 Task: Assign Issue Issue0000000056 to Sprint Sprint0000000034 in Scrum Project Project0000000012 in Jira. Assign Issue Issue0000000057 to Sprint Sprint0000000034 in Scrum Project Project0000000012 in Jira. Assign Issue Issue0000000058 to Sprint Sprint0000000035 in Scrum Project Project0000000012 in Jira. Assign Issue Issue0000000059 to Sprint Sprint0000000035 in Scrum Project Project0000000012 in Jira. Assign Issue Issue0000000060 to Sprint Sprint0000000036 in Scrum Project Project0000000012 in Jira
Action: Mouse moved to (348, 249)
Screenshot: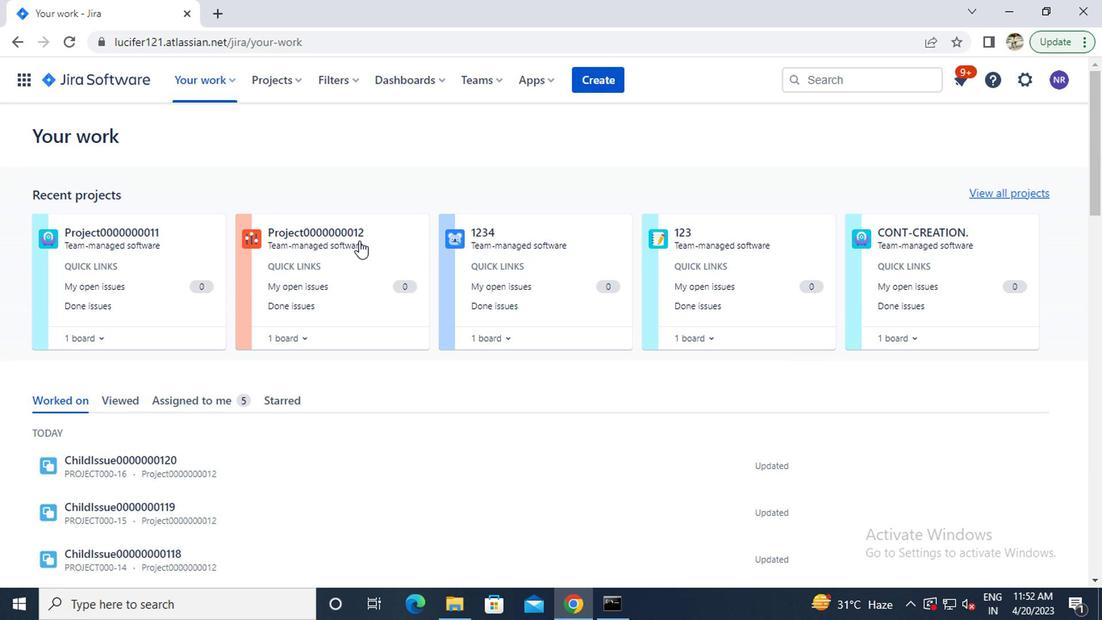 
Action: Mouse pressed left at (348, 249)
Screenshot: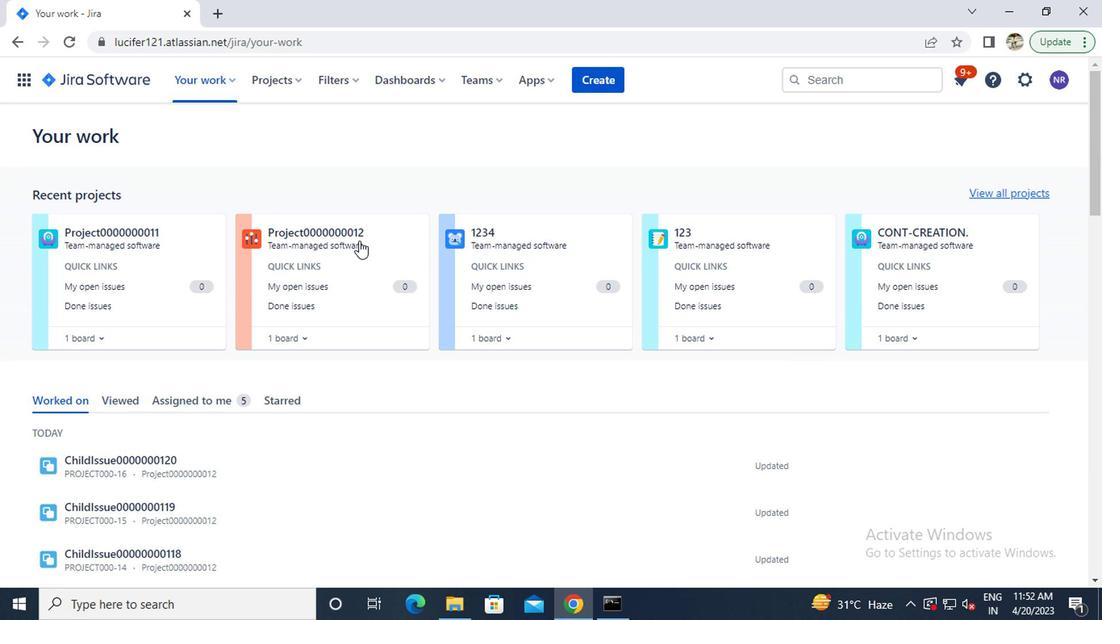 
Action: Mouse moved to (132, 253)
Screenshot: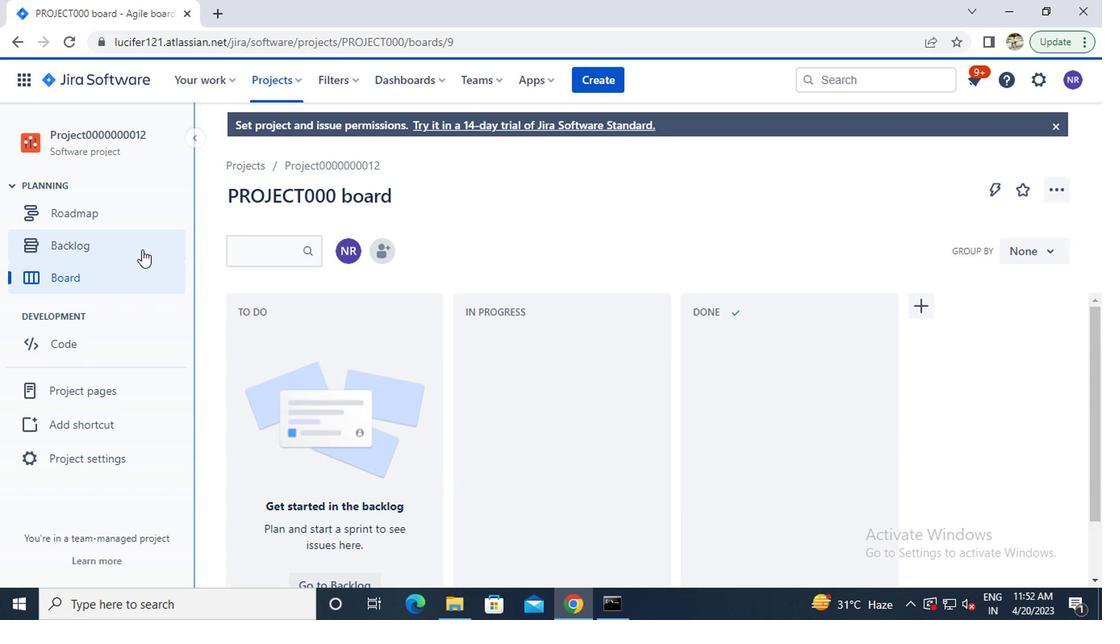 
Action: Mouse pressed left at (132, 253)
Screenshot: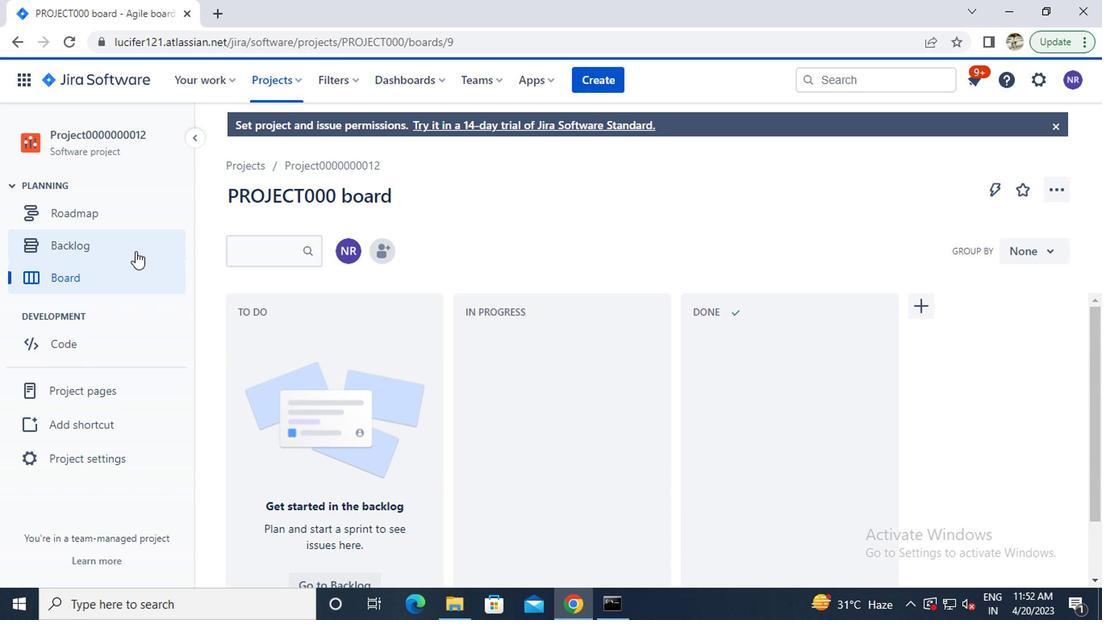 
Action: Mouse moved to (382, 295)
Screenshot: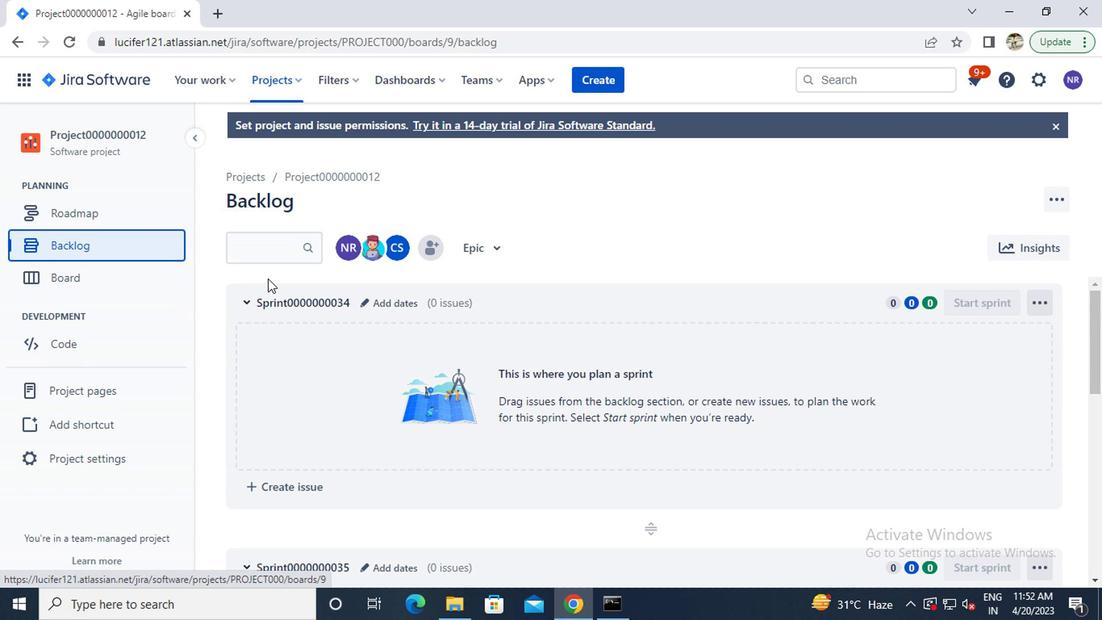 
Action: Mouse scrolled (382, 293) with delta (0, -1)
Screenshot: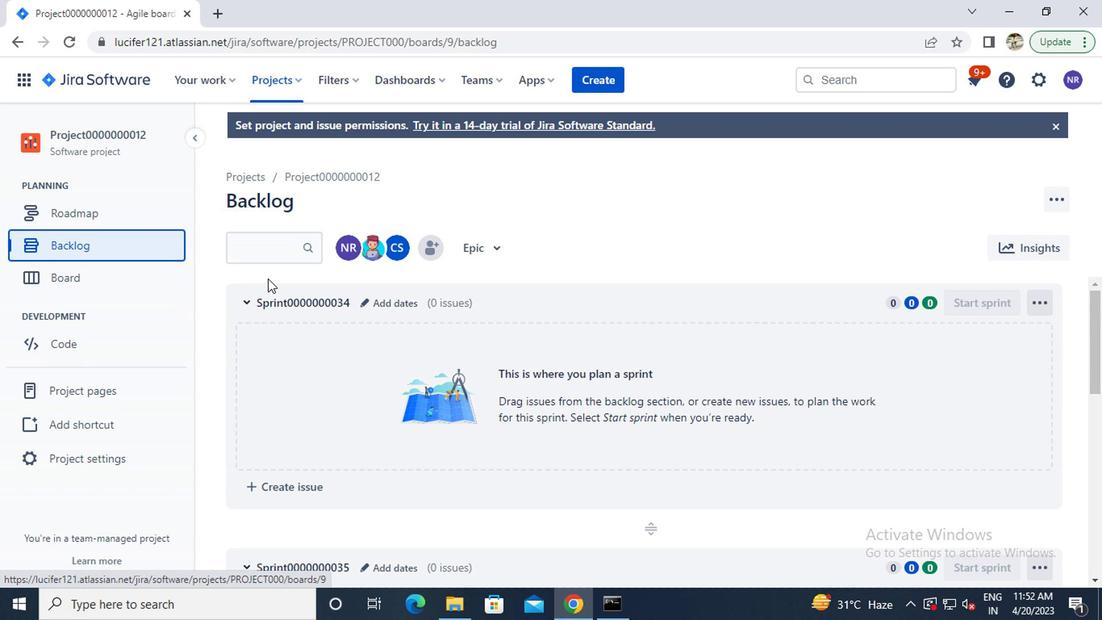 
Action: Mouse moved to (385, 296)
Screenshot: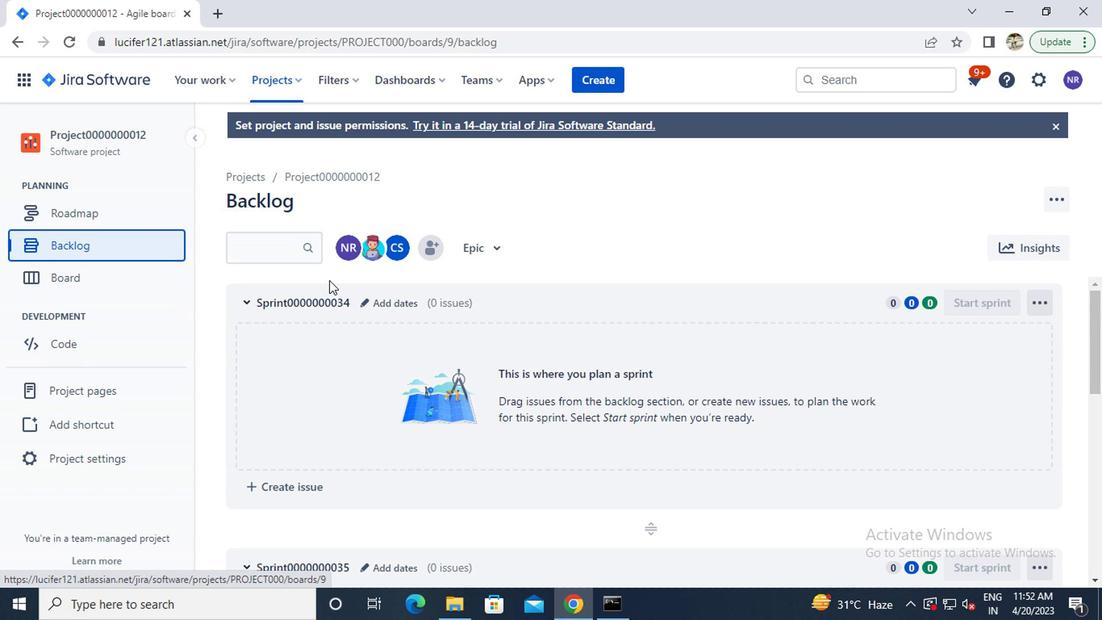 
Action: Mouse scrolled (385, 295) with delta (0, -1)
Screenshot: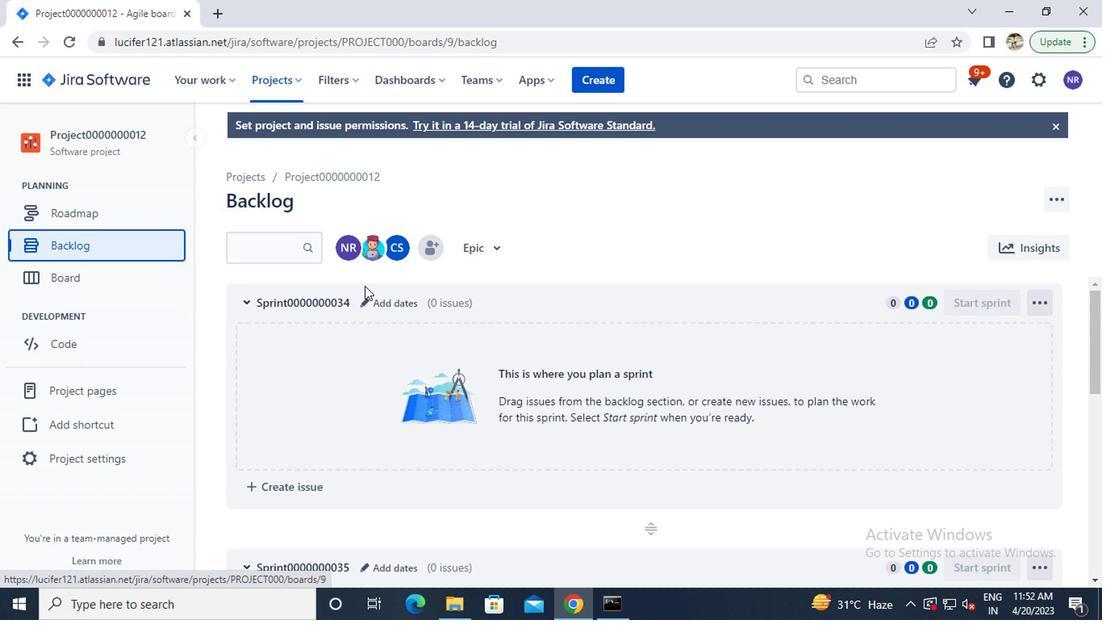 
Action: Mouse moved to (390, 301)
Screenshot: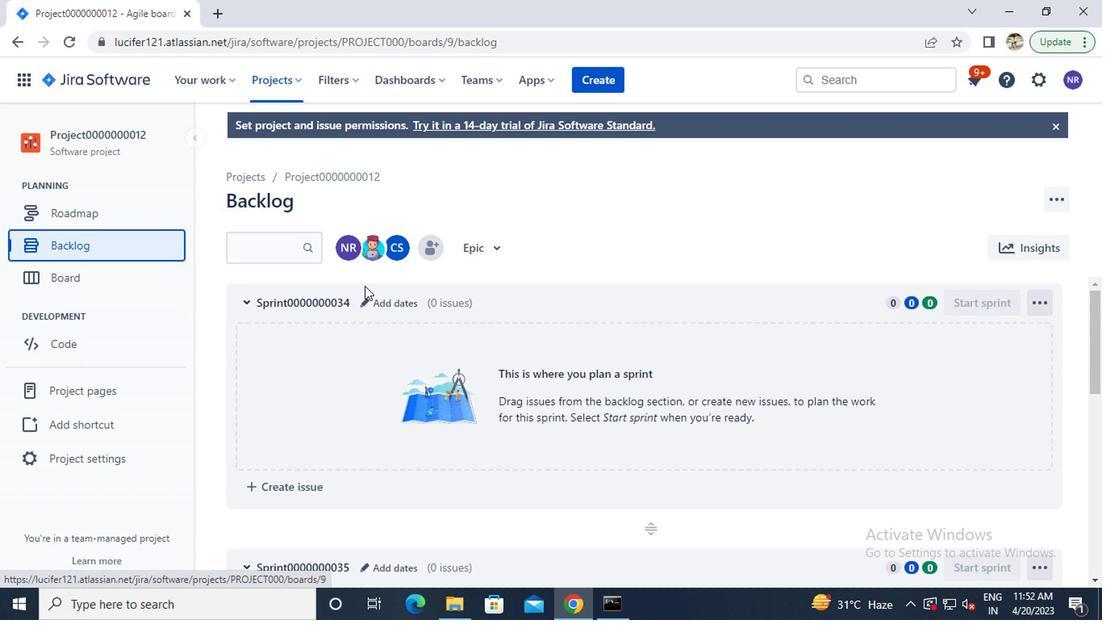 
Action: Mouse scrolled (390, 301) with delta (0, 0)
Screenshot: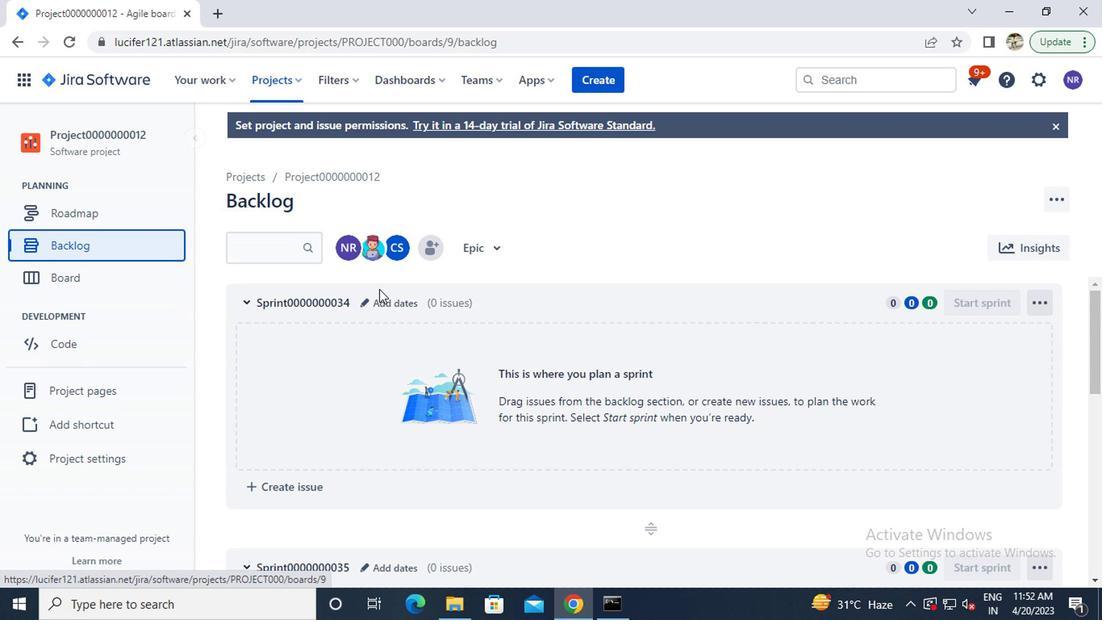 
Action: Mouse moved to (405, 327)
Screenshot: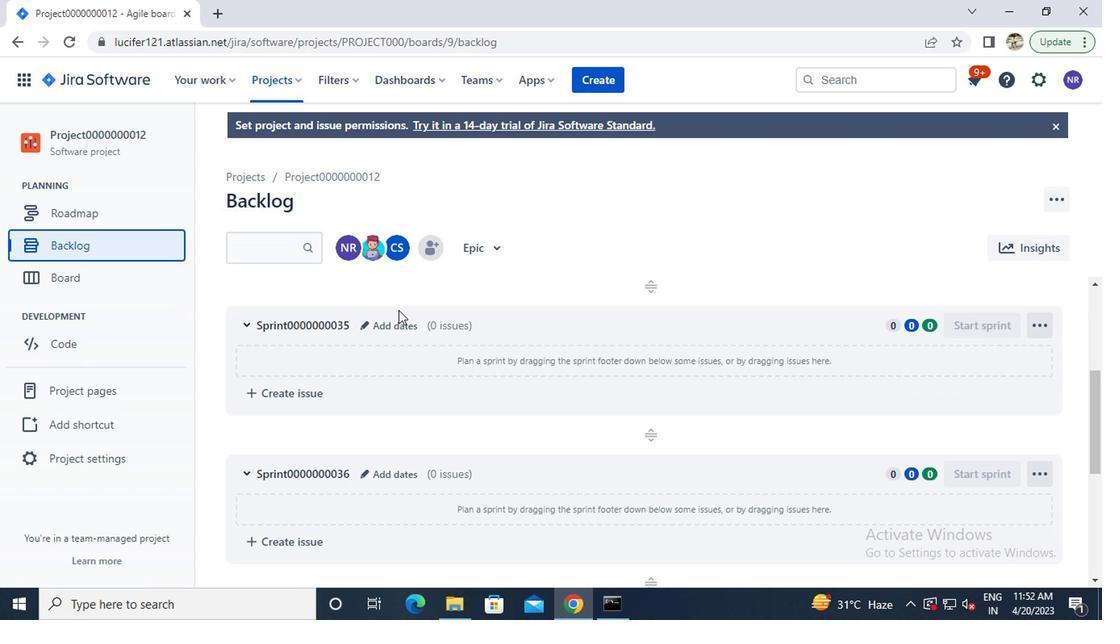 
Action: Mouse scrolled (405, 326) with delta (0, -1)
Screenshot: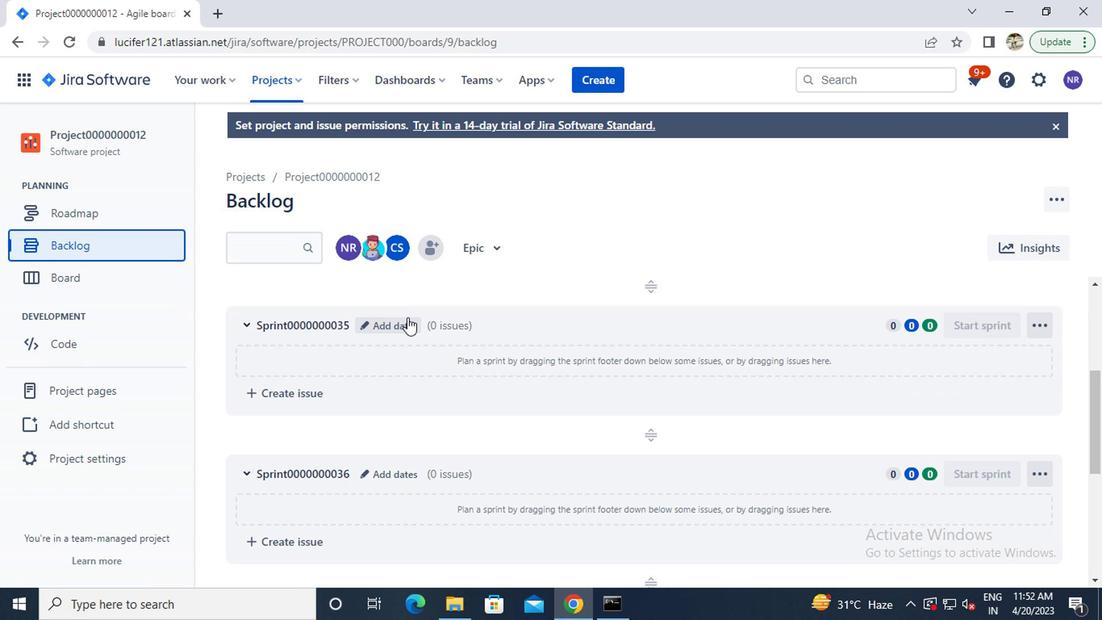 
Action: Mouse scrolled (405, 326) with delta (0, -1)
Screenshot: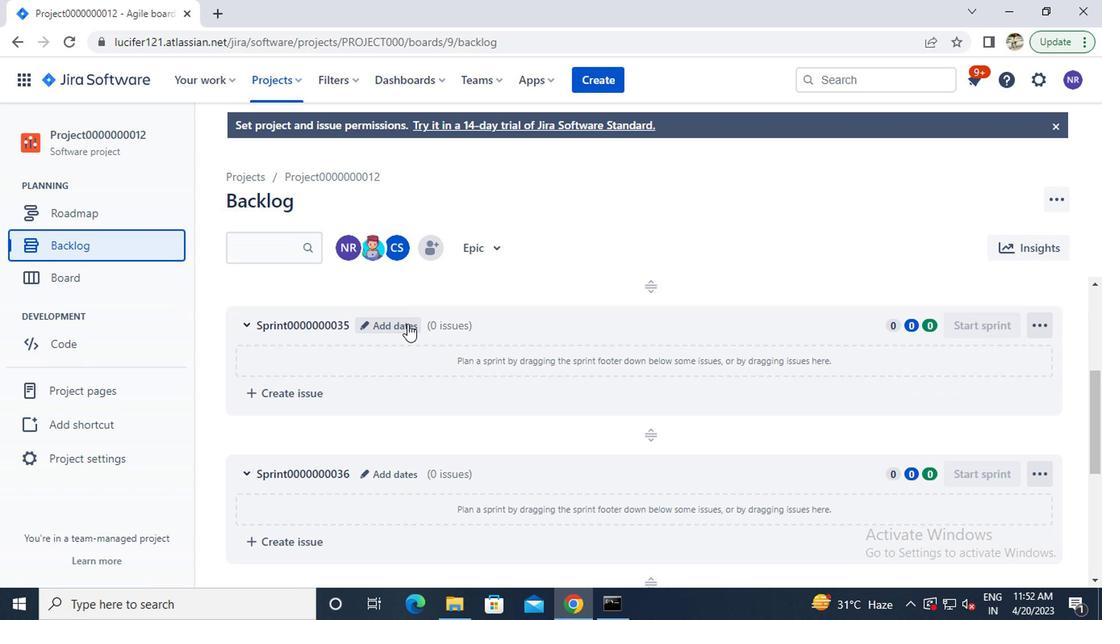 
Action: Mouse scrolled (405, 326) with delta (0, -1)
Screenshot: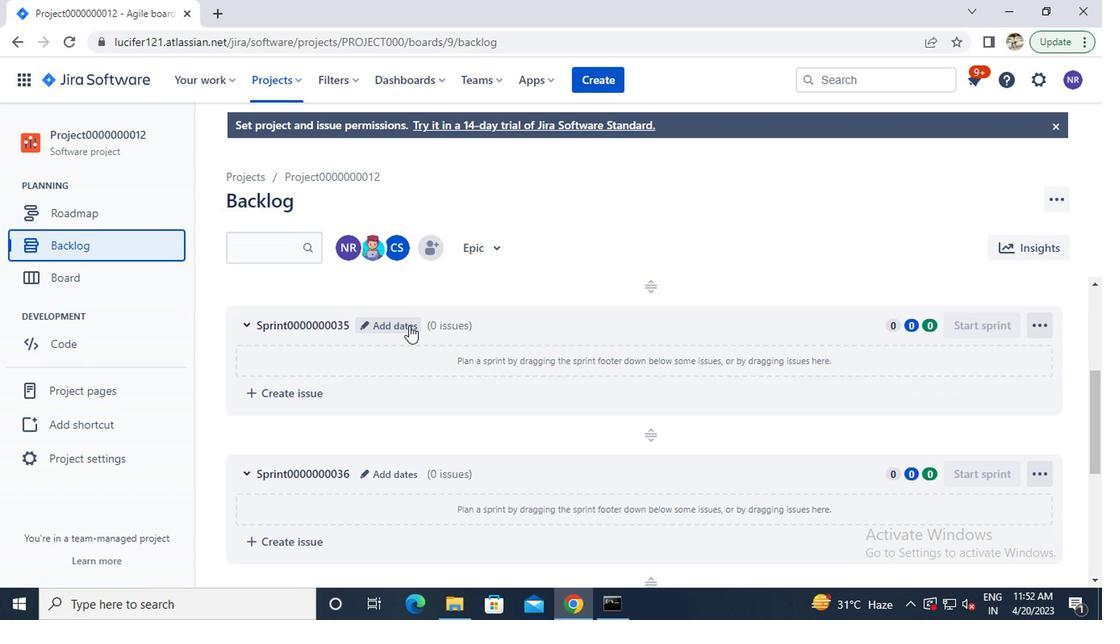 
Action: Mouse moved to (409, 325)
Screenshot: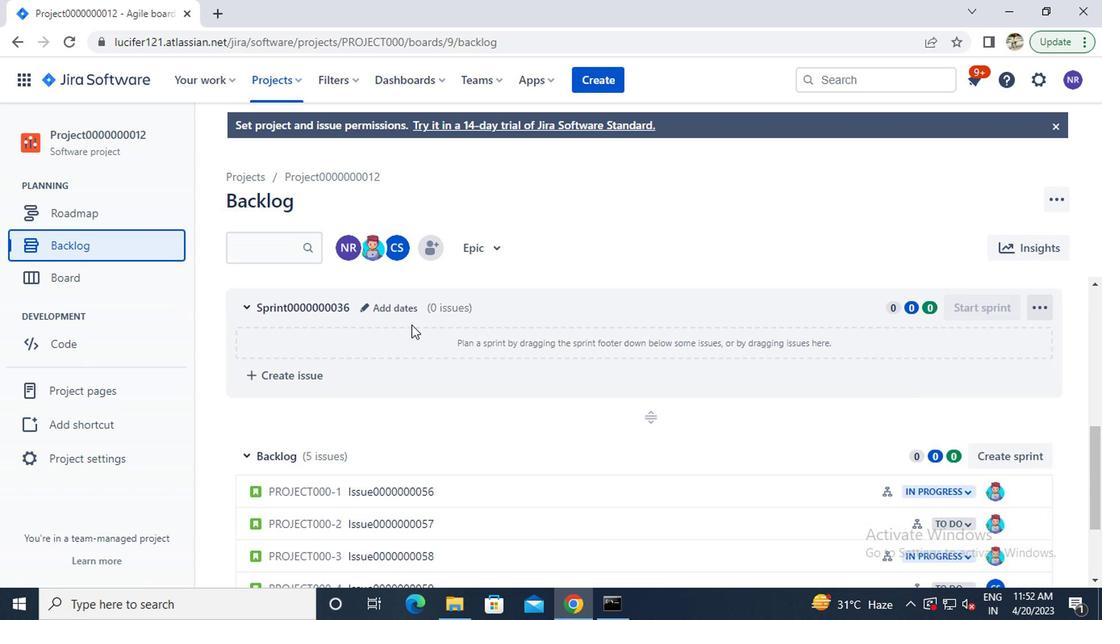 
Action: Mouse scrolled (409, 324) with delta (0, 0)
Screenshot: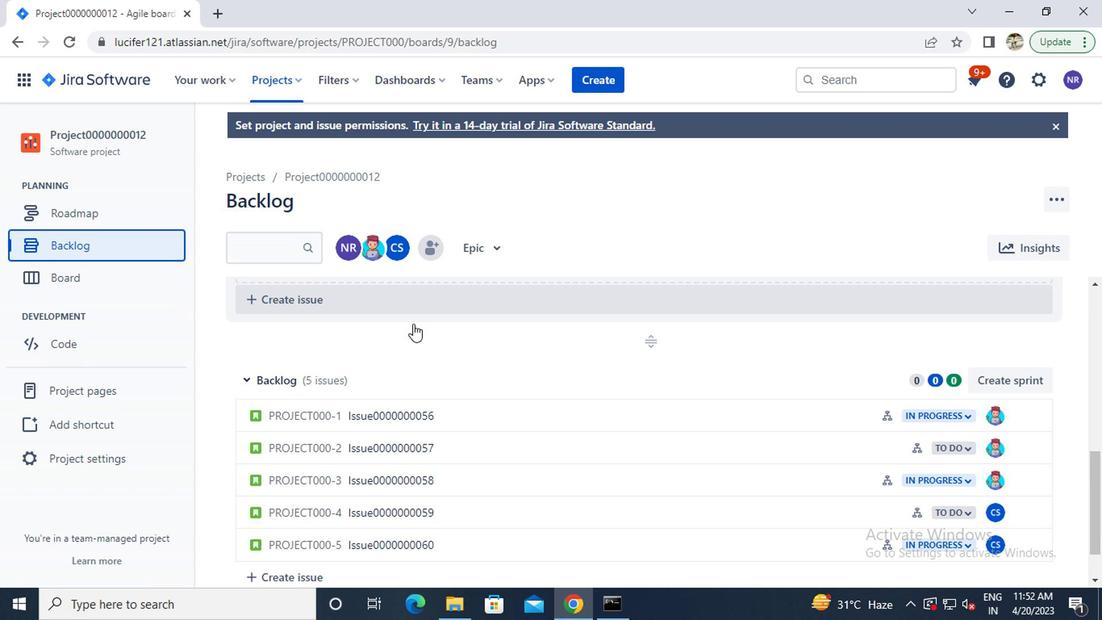 
Action: Mouse moved to (1027, 353)
Screenshot: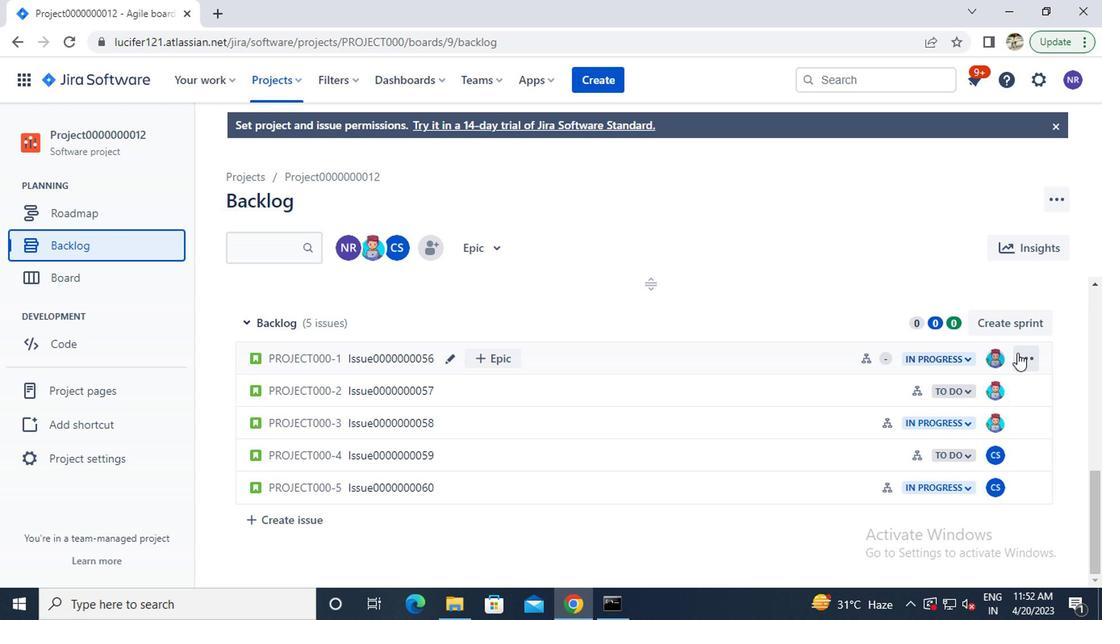 
Action: Mouse pressed left at (1027, 353)
Screenshot: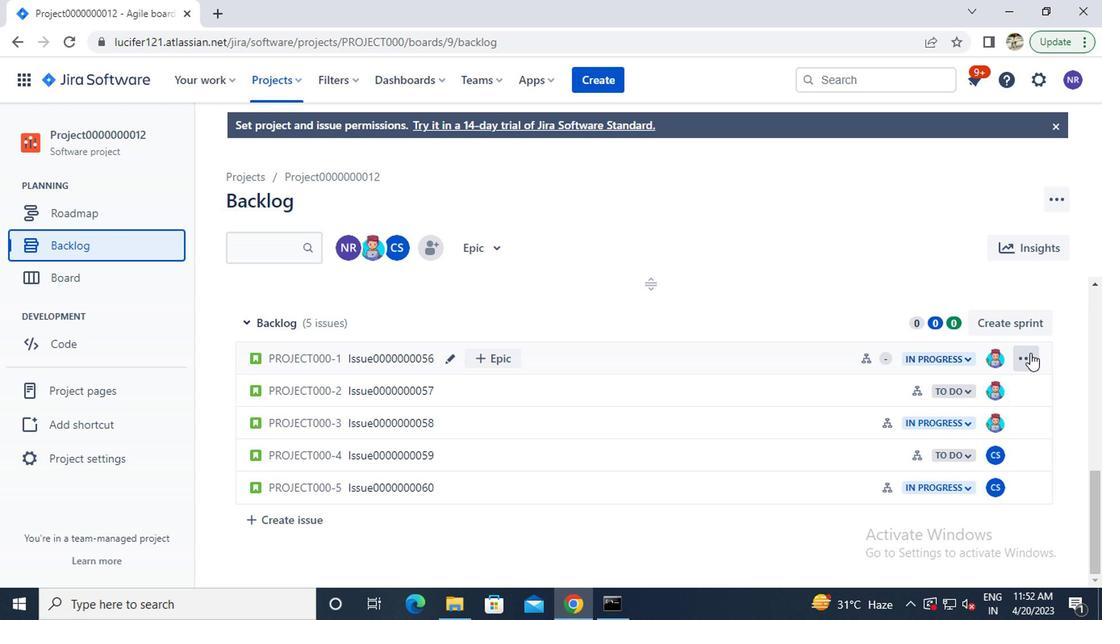 
Action: Mouse moved to (954, 319)
Screenshot: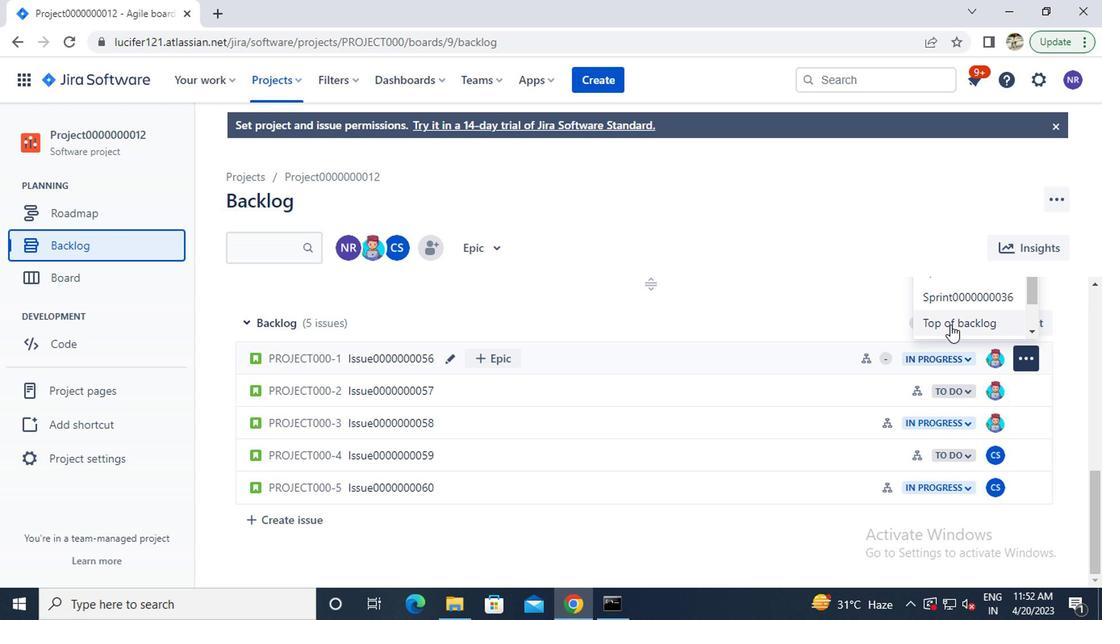 
Action: Mouse scrolled (954, 320) with delta (0, 1)
Screenshot: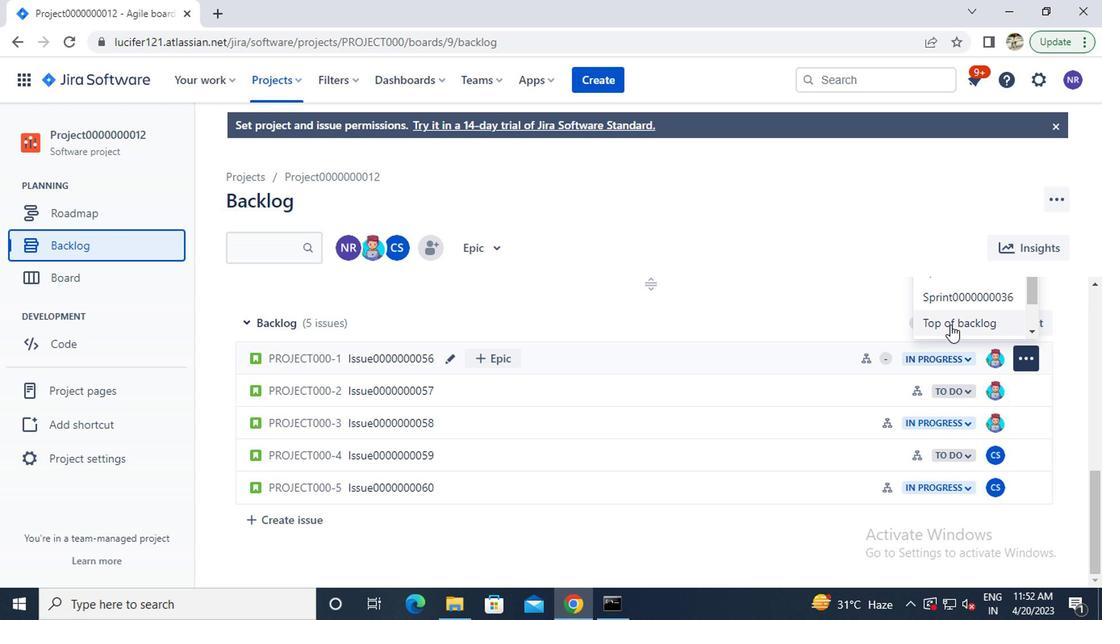 
Action: Mouse moved to (959, 324)
Screenshot: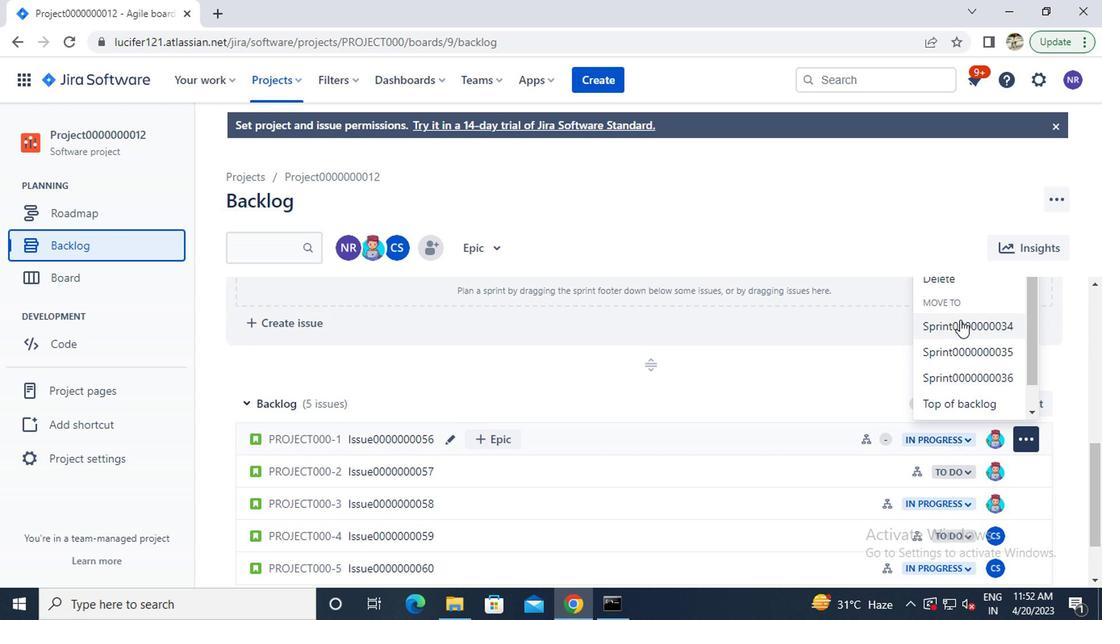 
Action: Mouse pressed left at (959, 324)
Screenshot: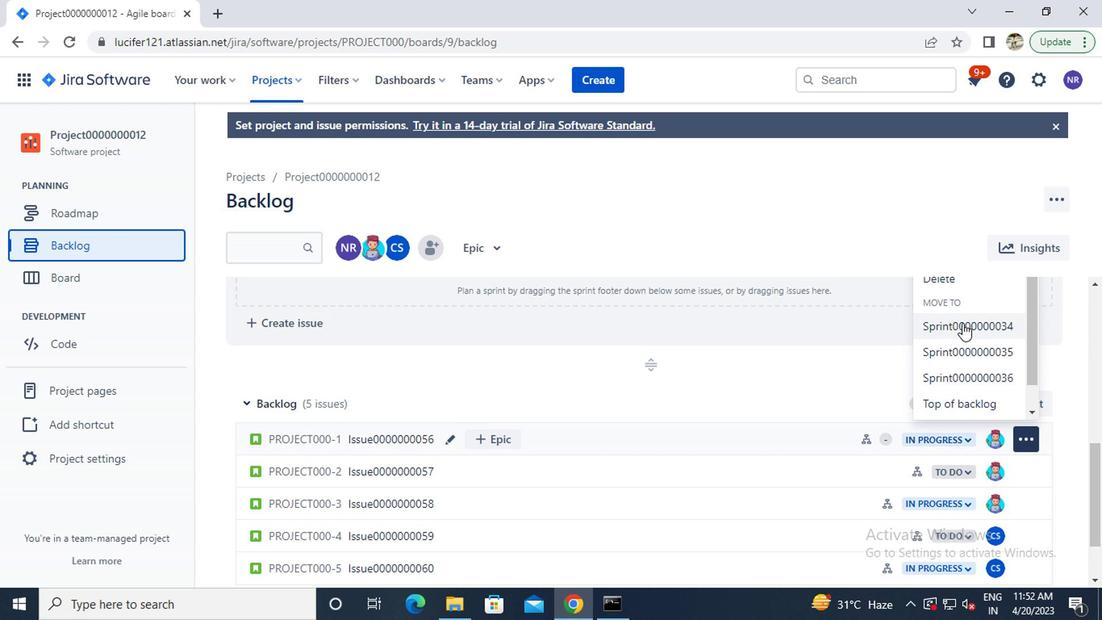 
Action: Mouse moved to (1030, 445)
Screenshot: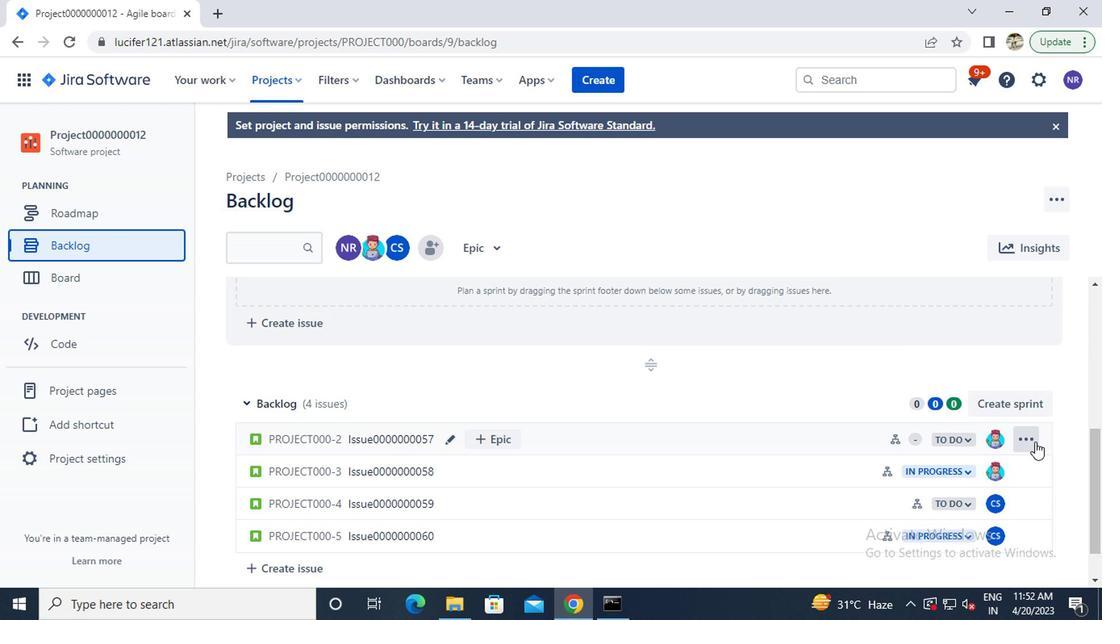 
Action: Mouse pressed left at (1030, 445)
Screenshot: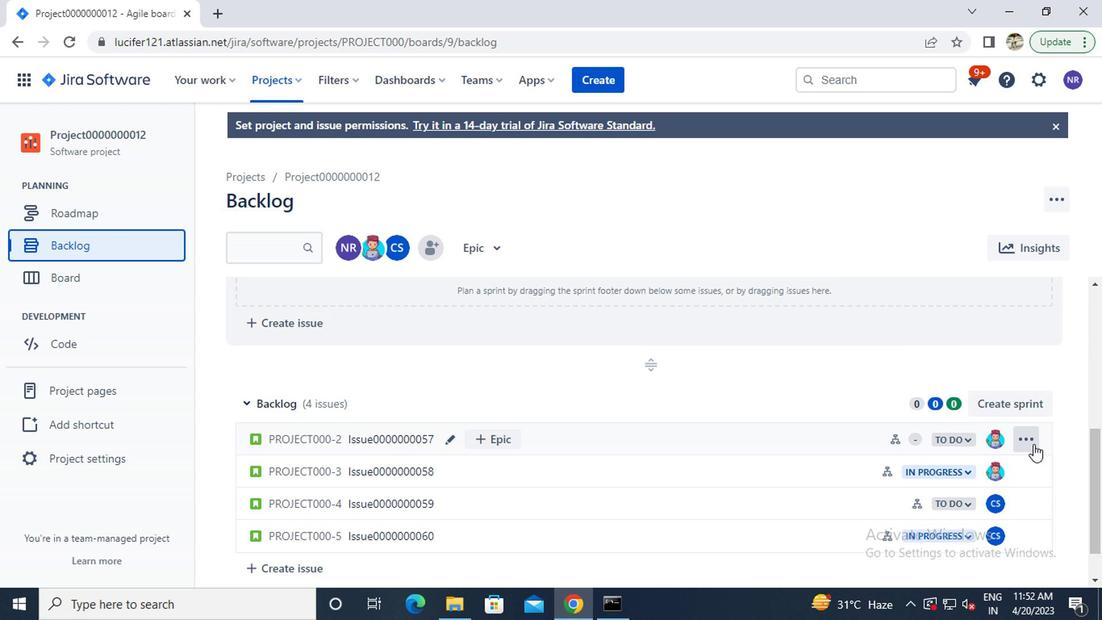 
Action: Mouse moved to (985, 328)
Screenshot: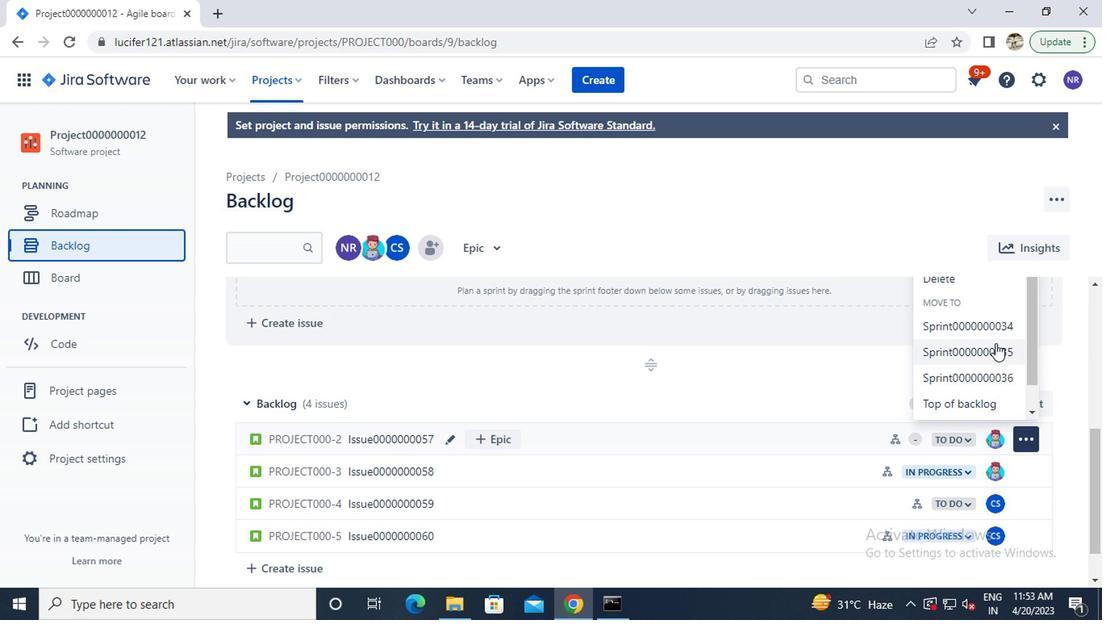 
Action: Mouse pressed left at (985, 328)
Screenshot: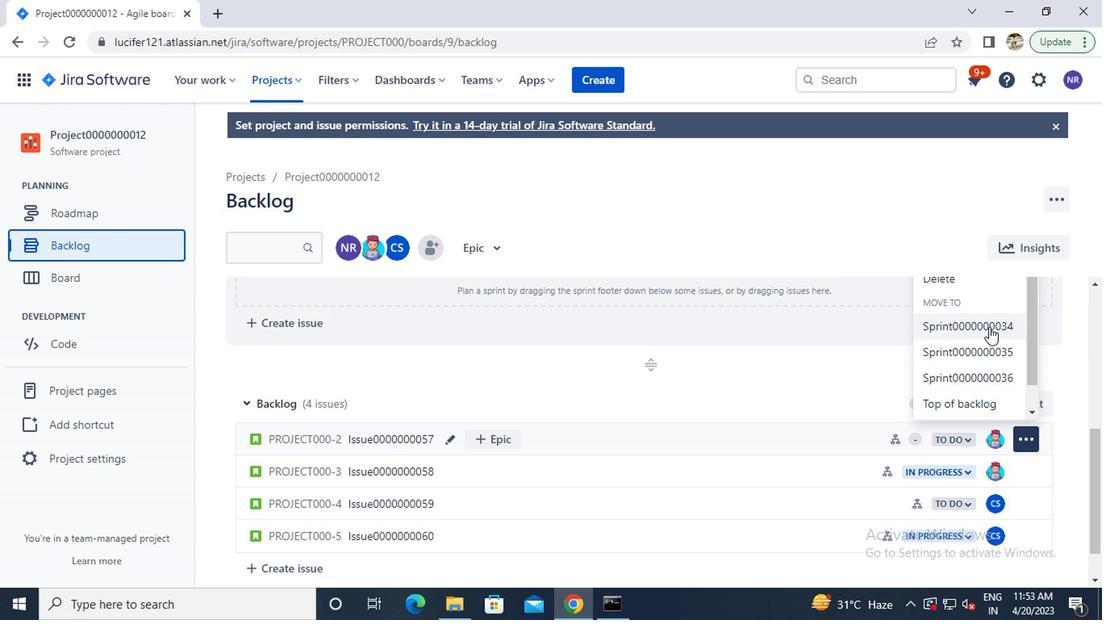 
Action: Mouse moved to (1025, 442)
Screenshot: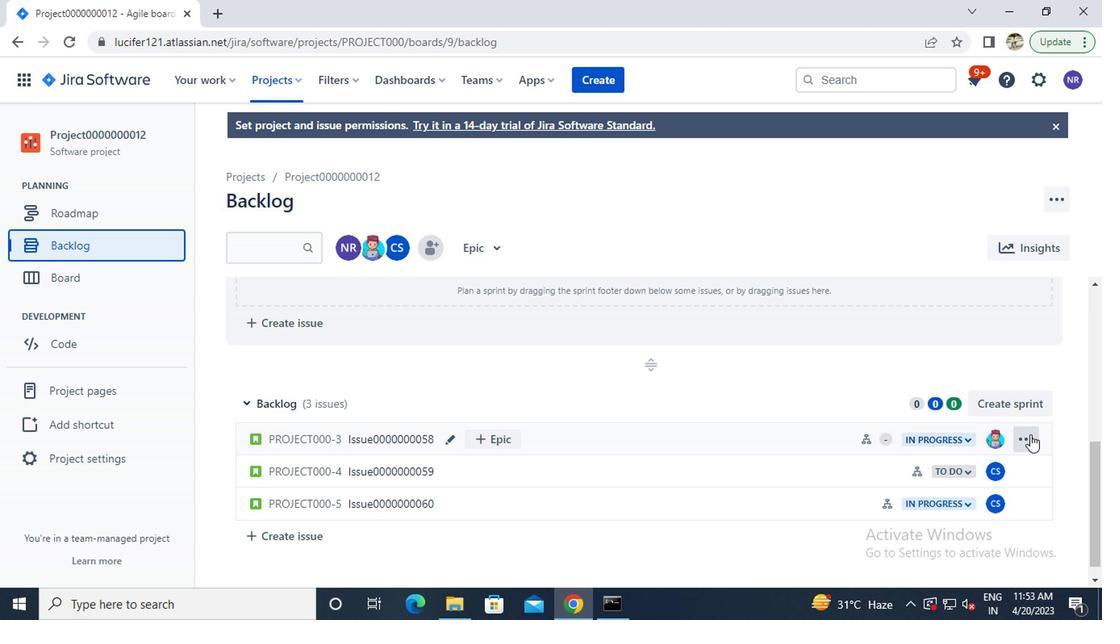 
Action: Mouse pressed left at (1025, 442)
Screenshot: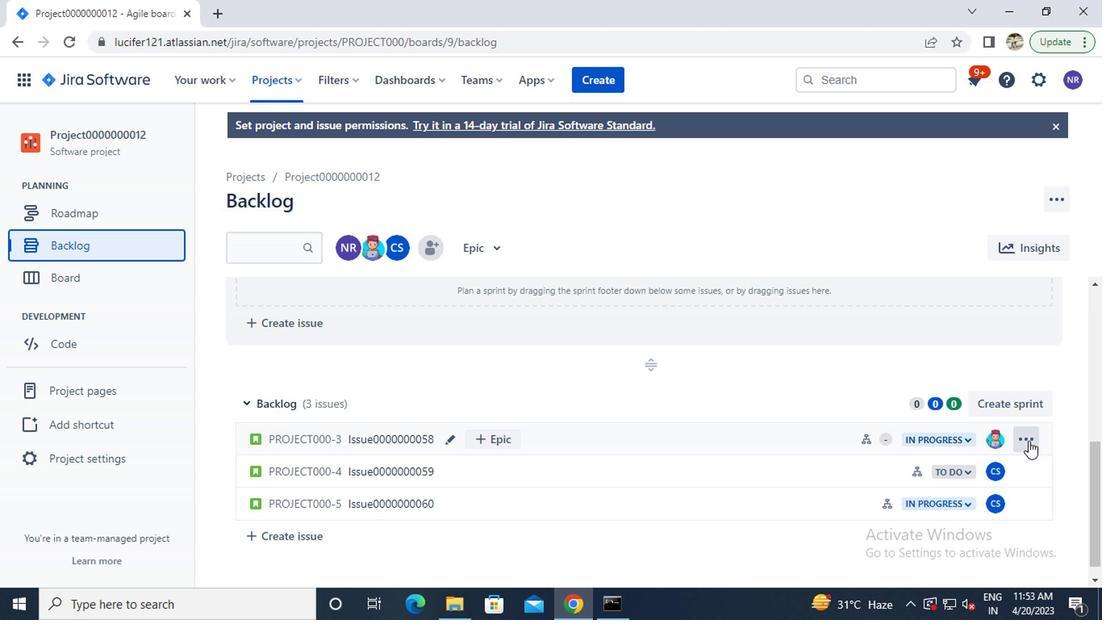 
Action: Mouse moved to (1001, 355)
Screenshot: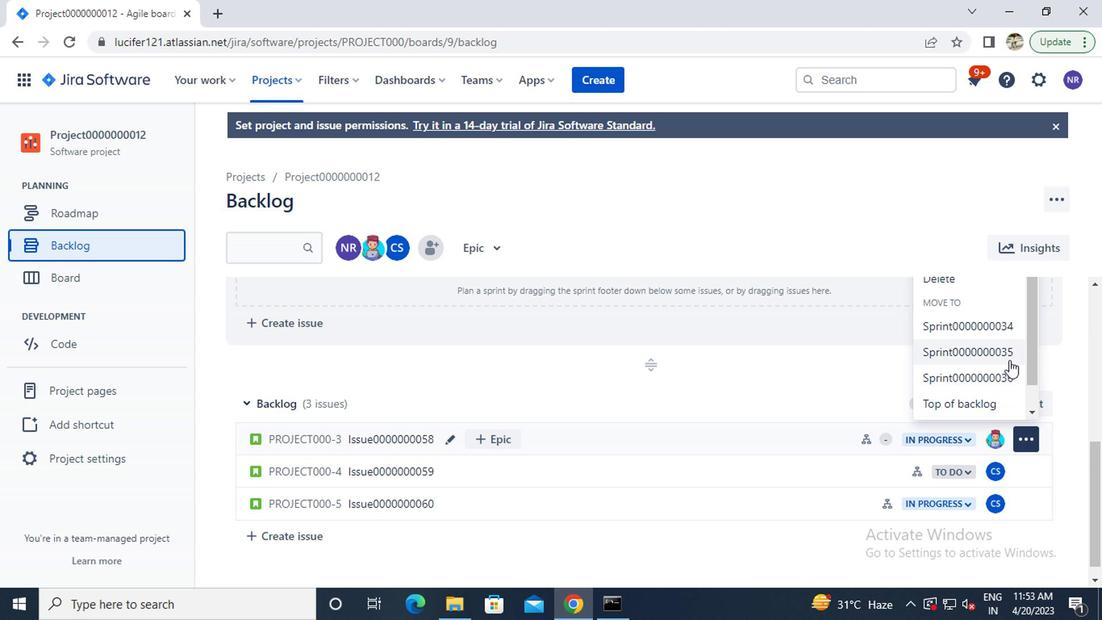 
Action: Mouse pressed left at (1001, 355)
Screenshot: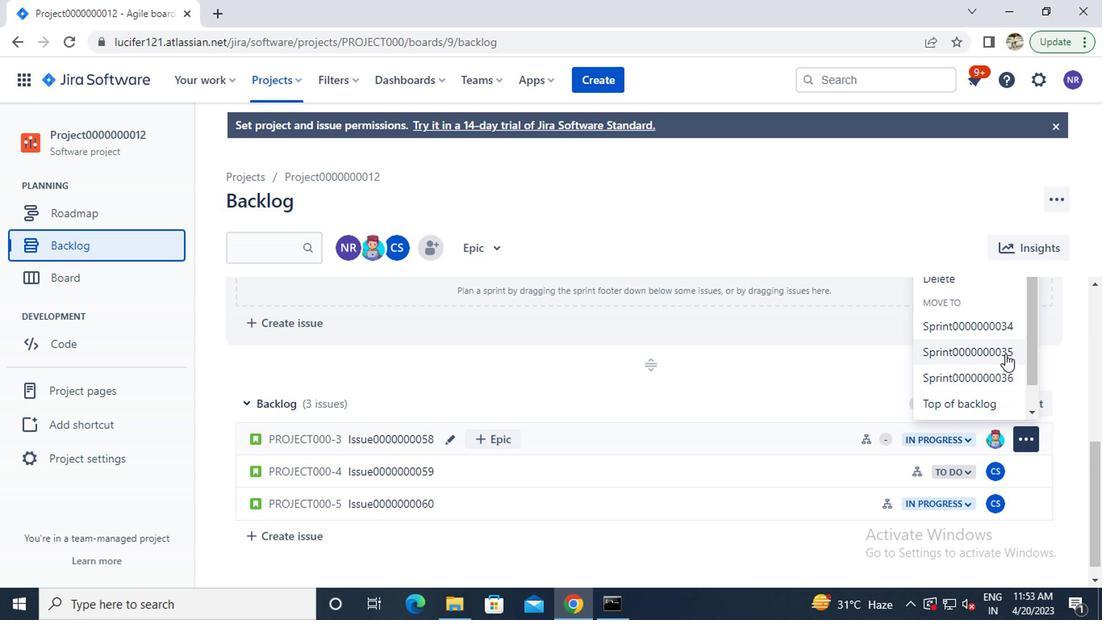 
Action: Mouse moved to (1023, 454)
Screenshot: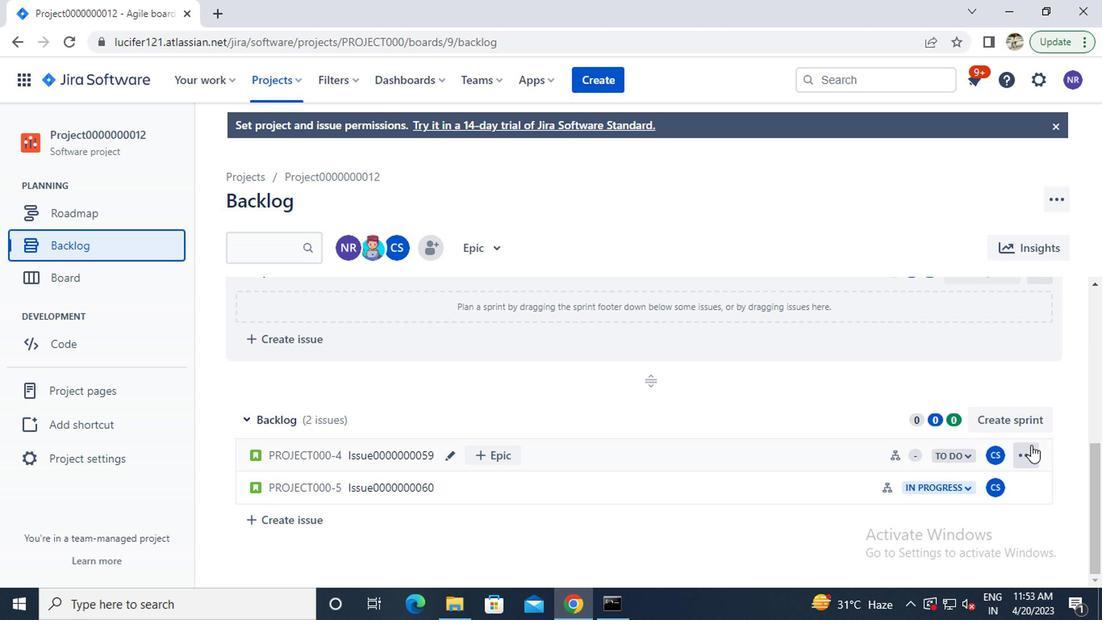 
Action: Mouse pressed left at (1023, 454)
Screenshot: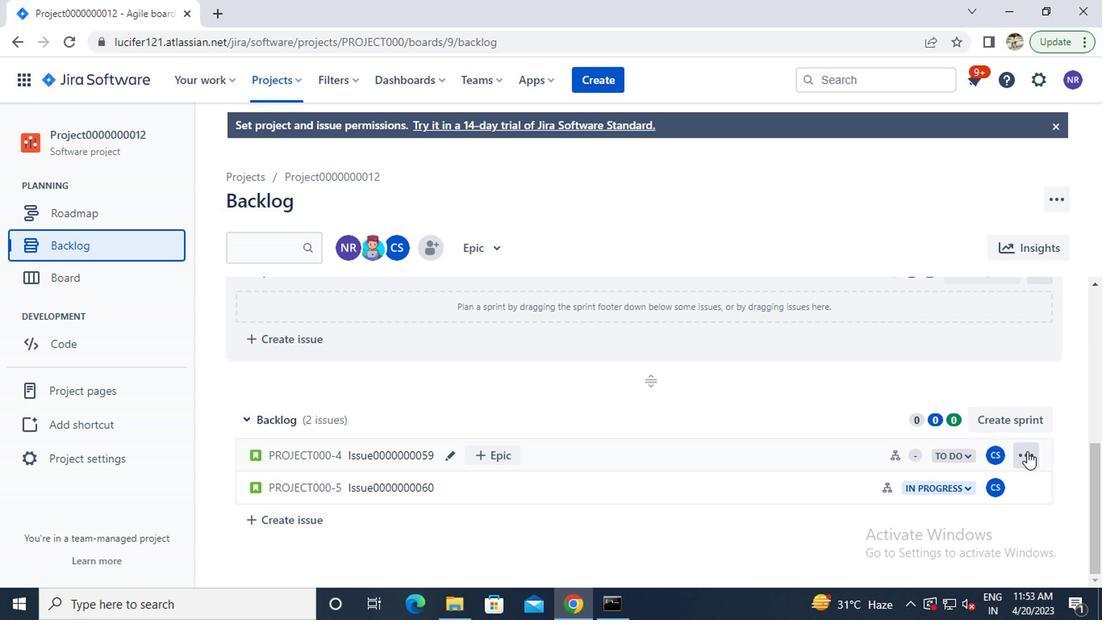 
Action: Mouse moved to (989, 369)
Screenshot: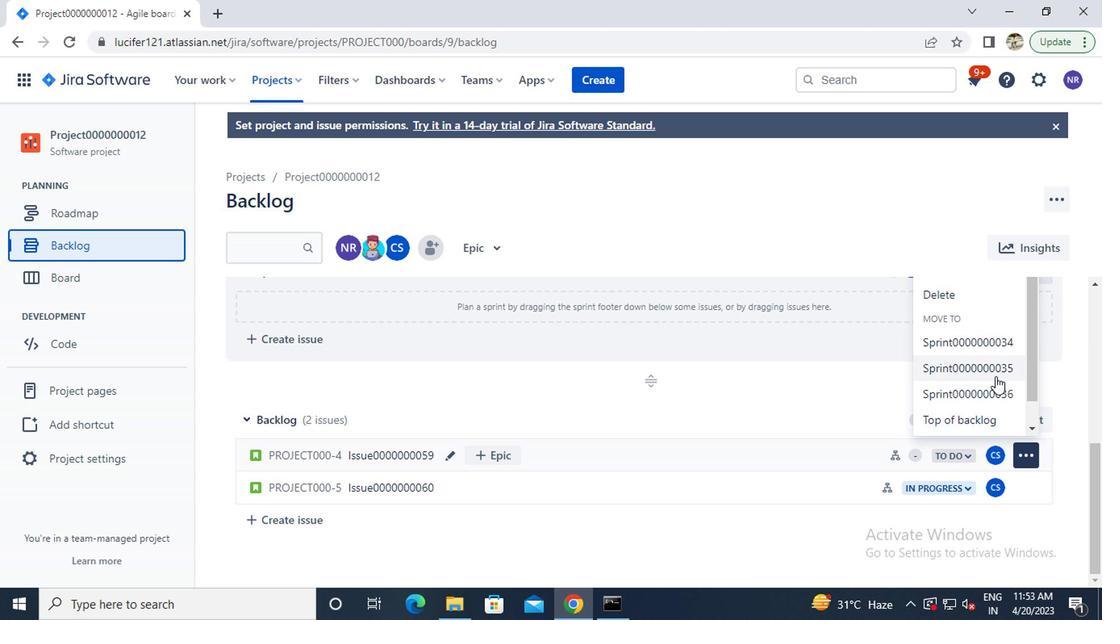 
Action: Mouse pressed left at (989, 369)
Screenshot: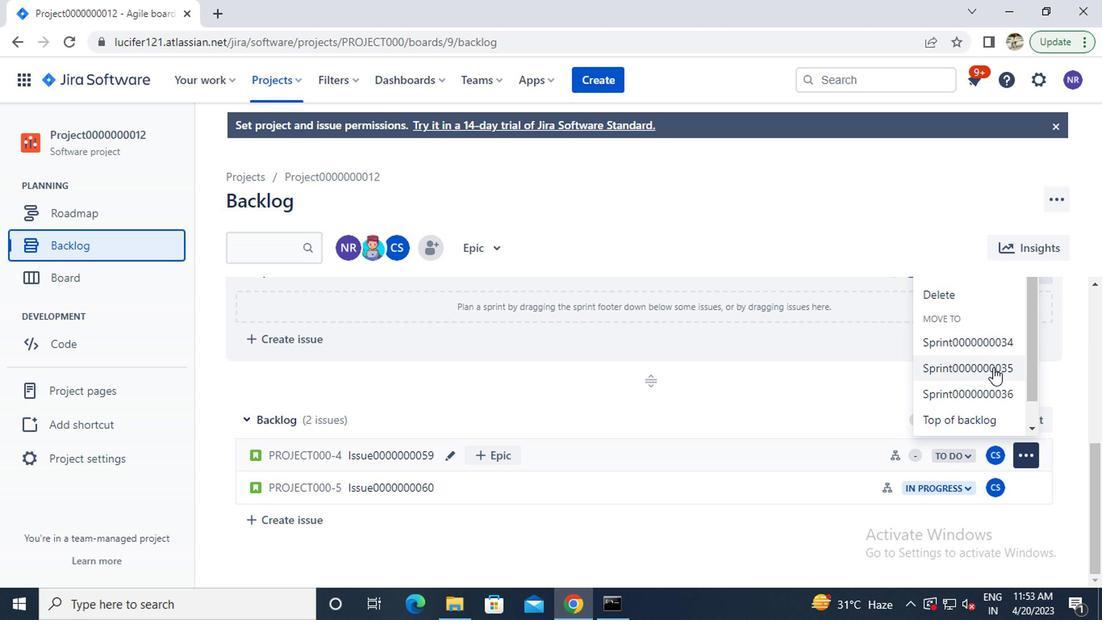 
Action: Mouse moved to (1021, 489)
Screenshot: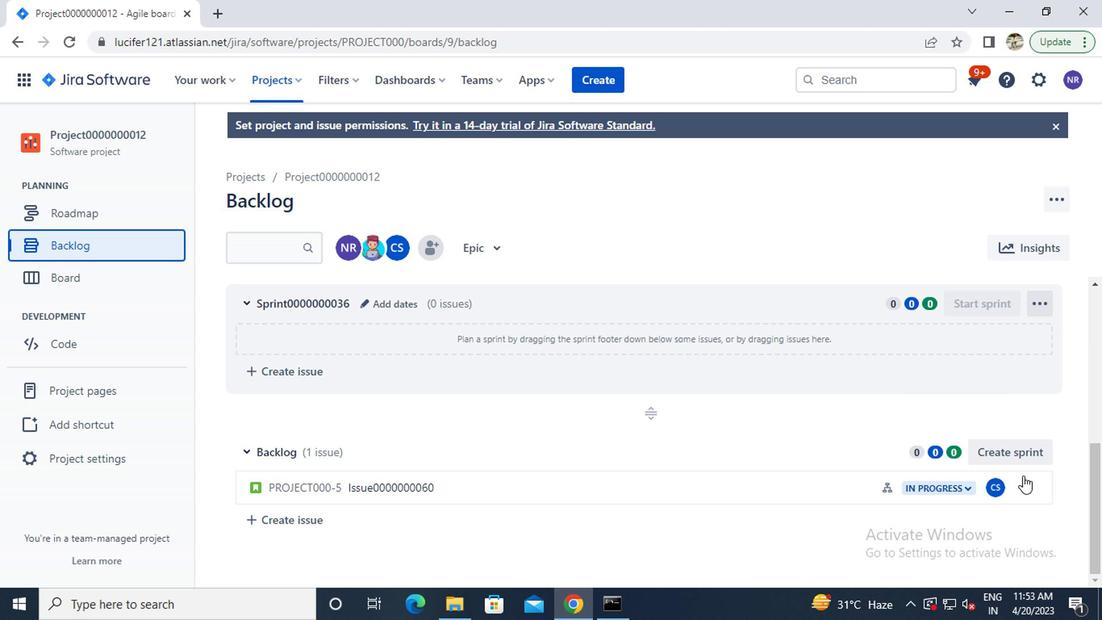 
Action: Mouse pressed left at (1021, 489)
Screenshot: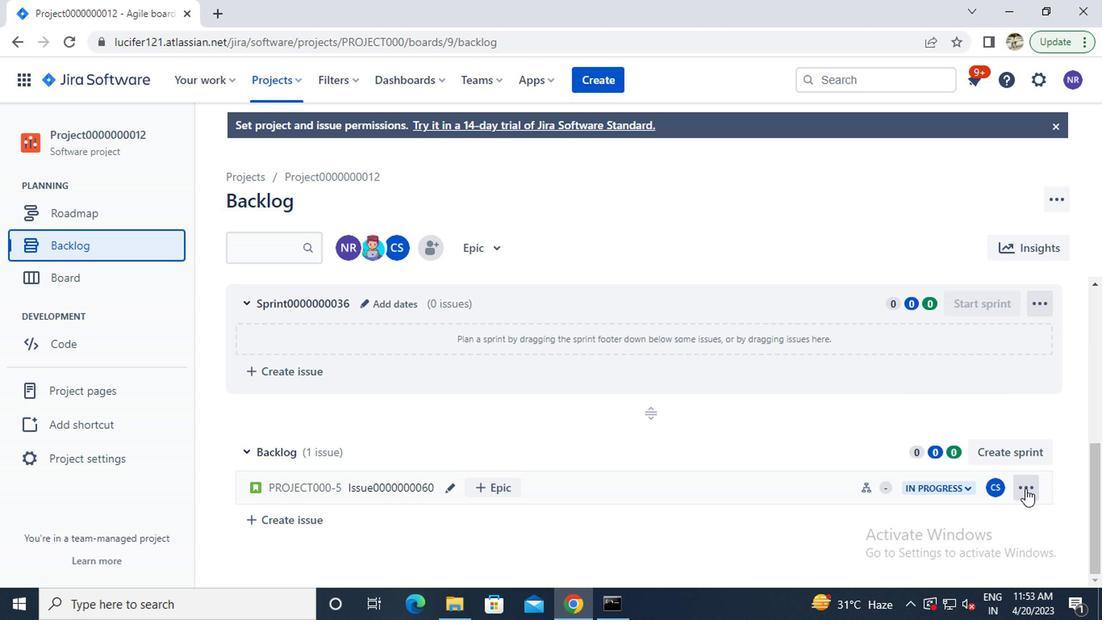 
Action: Mouse moved to (995, 426)
Screenshot: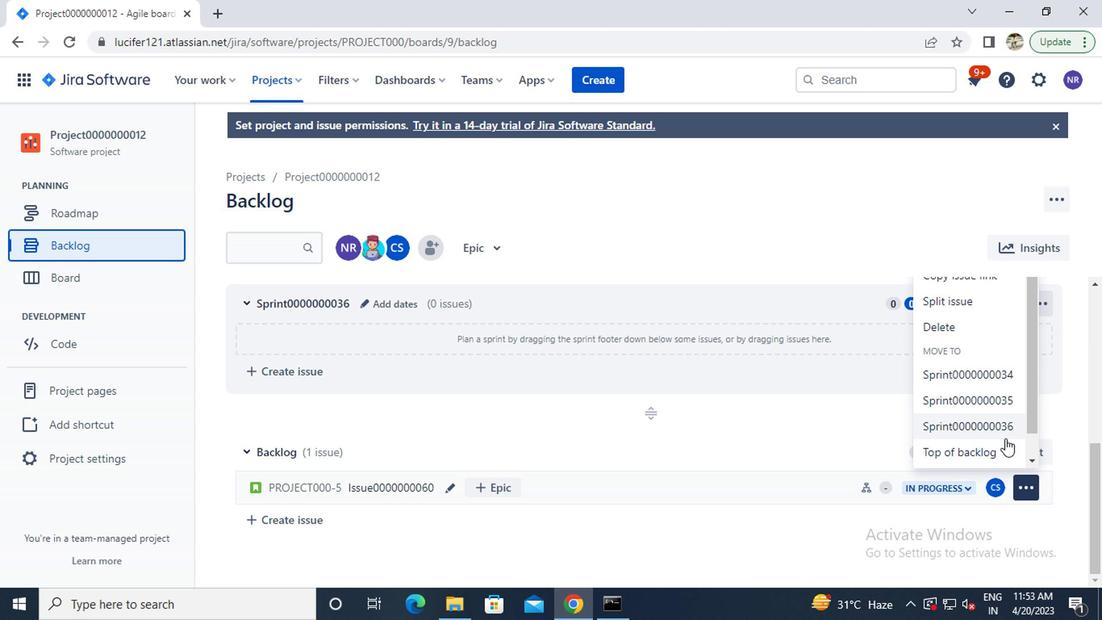 
Action: Mouse pressed left at (995, 426)
Screenshot: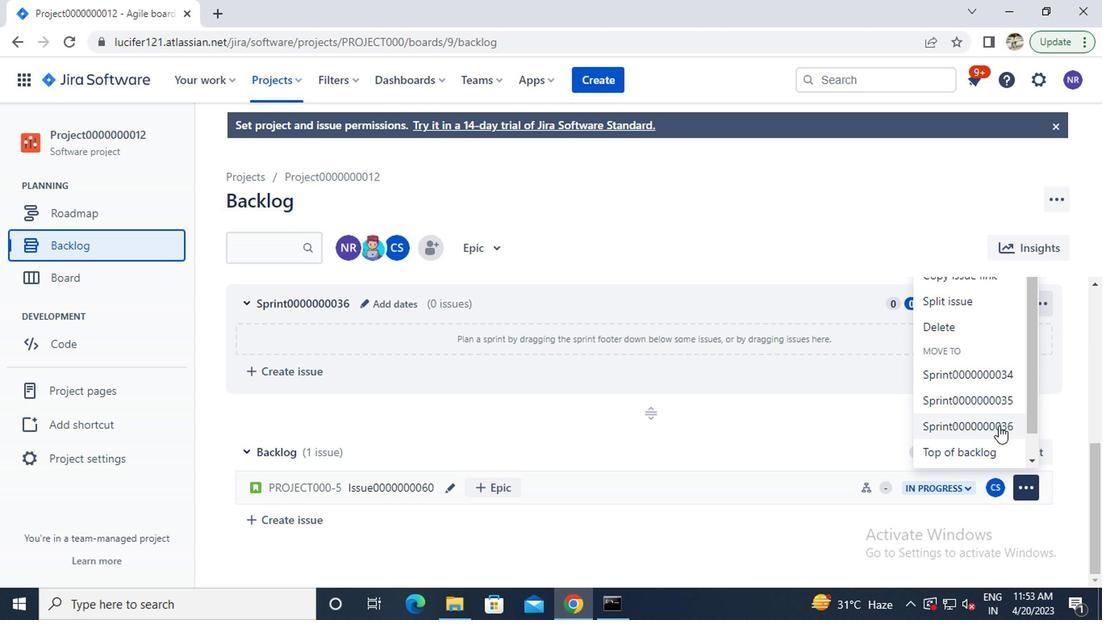 
